 Task: Add the task  Create a new event management system for a conference or trade show to the section Bug Bounty in the project AgileFalcon and add a Due Date to the respective task as 2024/01/06
Action: Mouse moved to (65, 424)
Screenshot: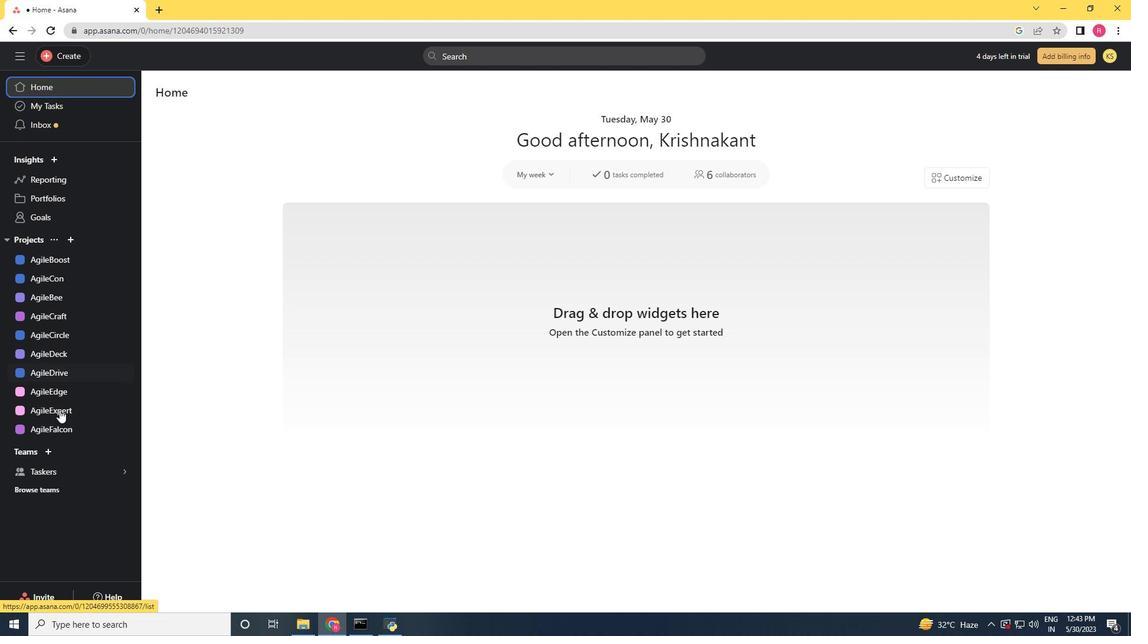 
Action: Mouse pressed left at (65, 424)
Screenshot: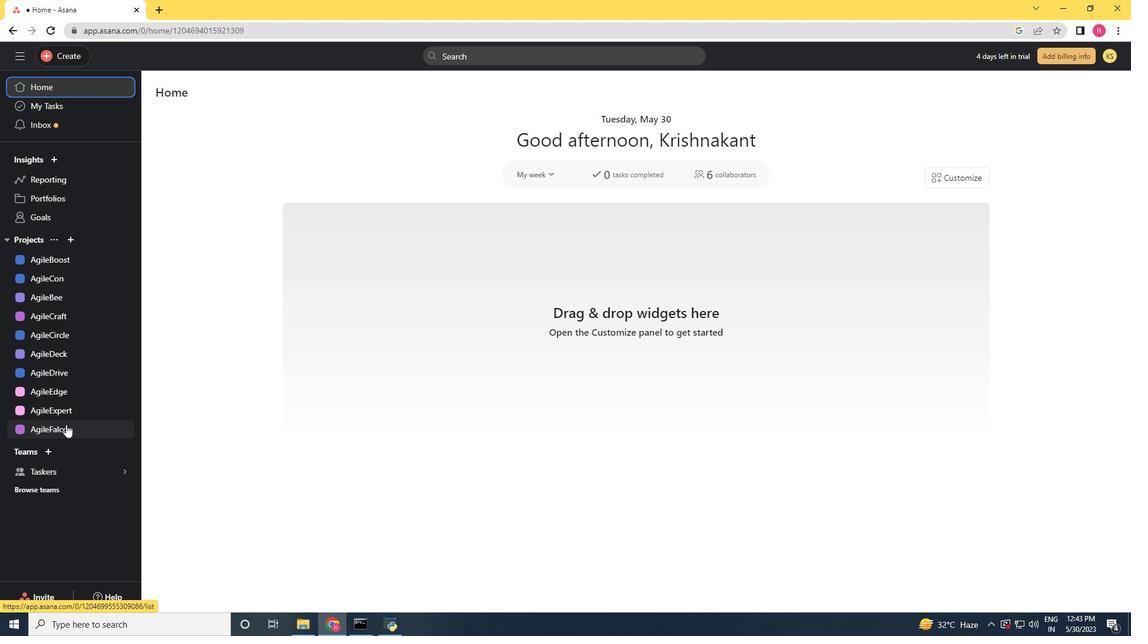 
Action: Mouse moved to (554, 407)
Screenshot: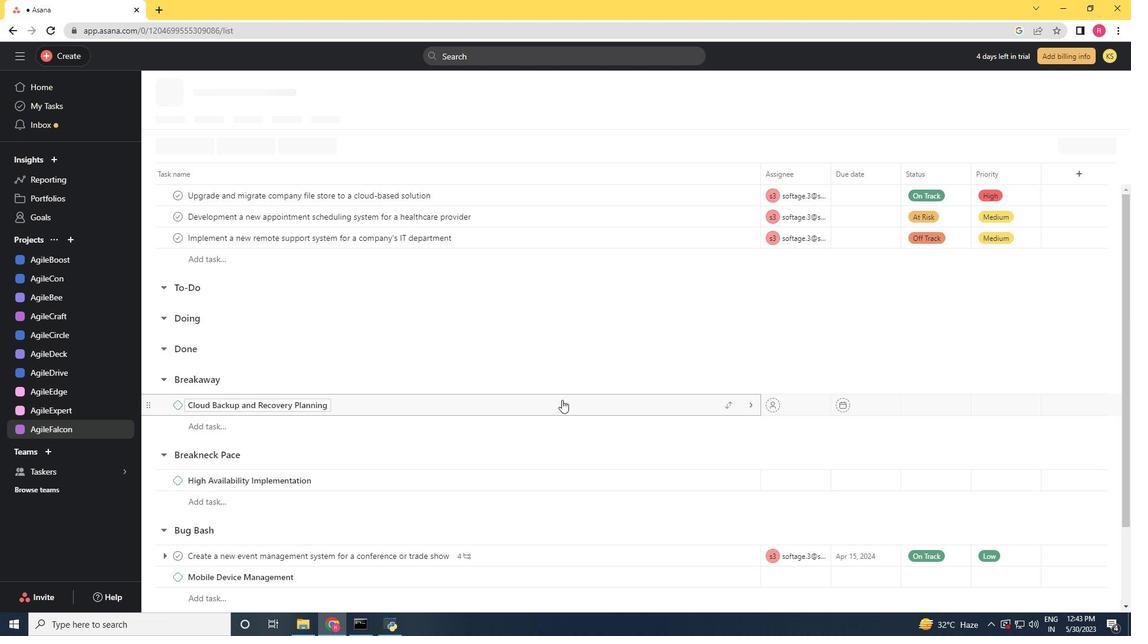 
Action: Mouse scrolled (554, 407) with delta (0, 0)
Screenshot: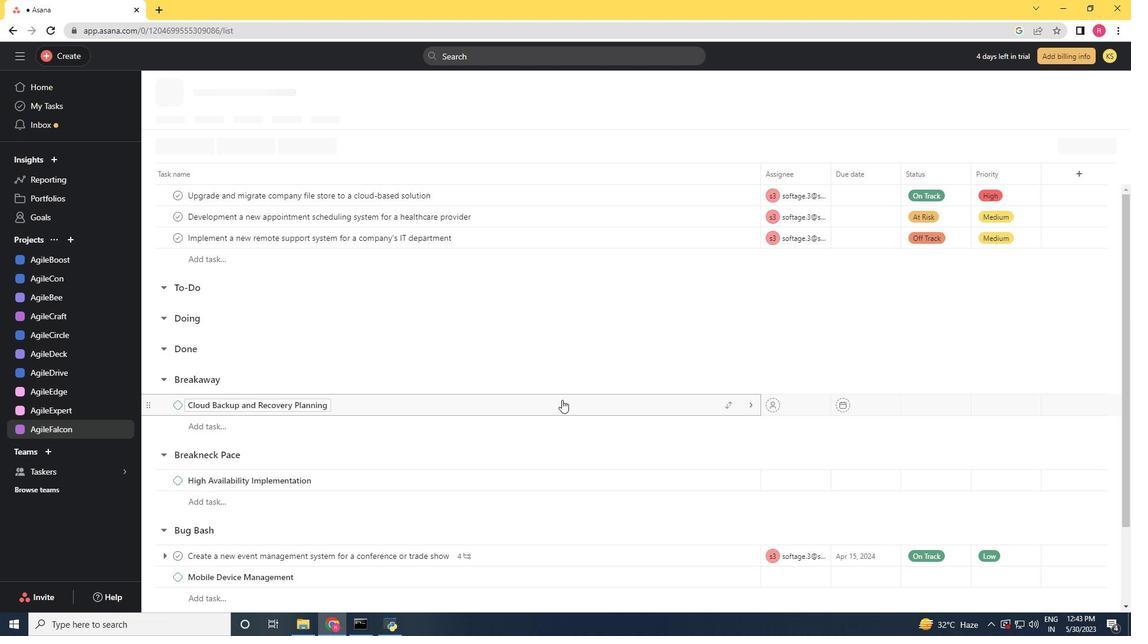 
Action: Mouse moved to (552, 410)
Screenshot: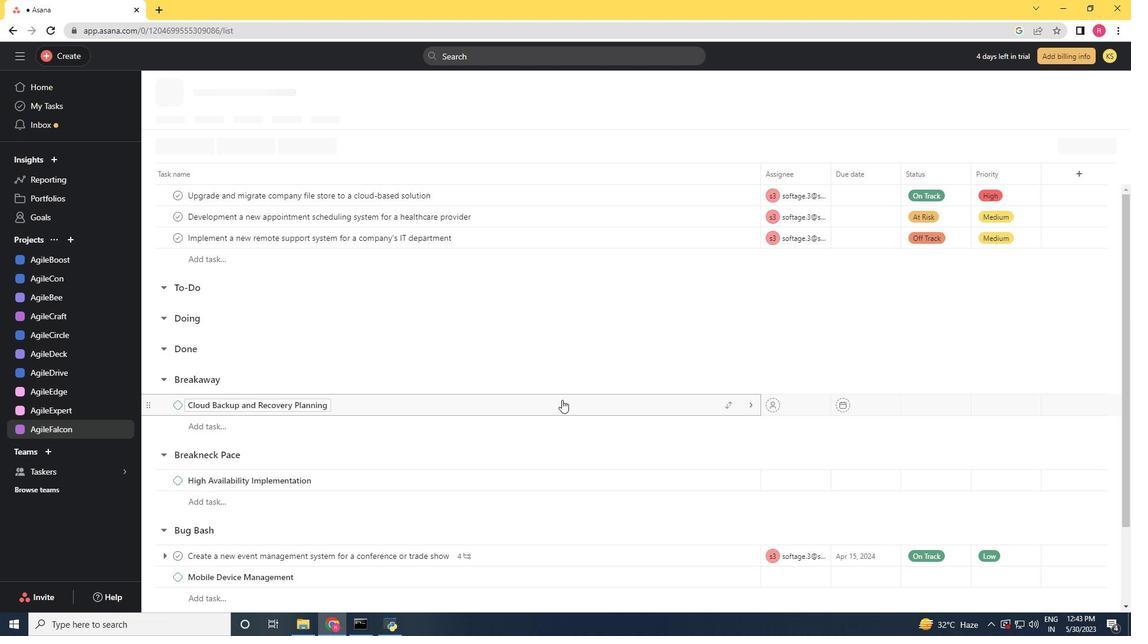 
Action: Mouse scrolled (552, 410) with delta (0, 0)
Screenshot: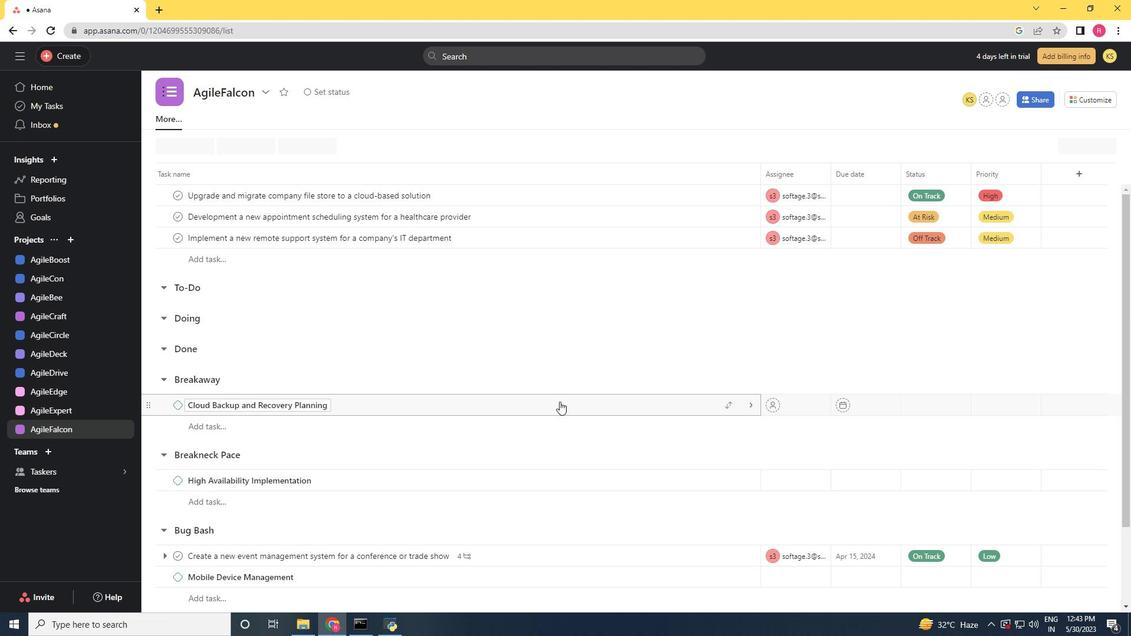
Action: Mouse moved to (551, 412)
Screenshot: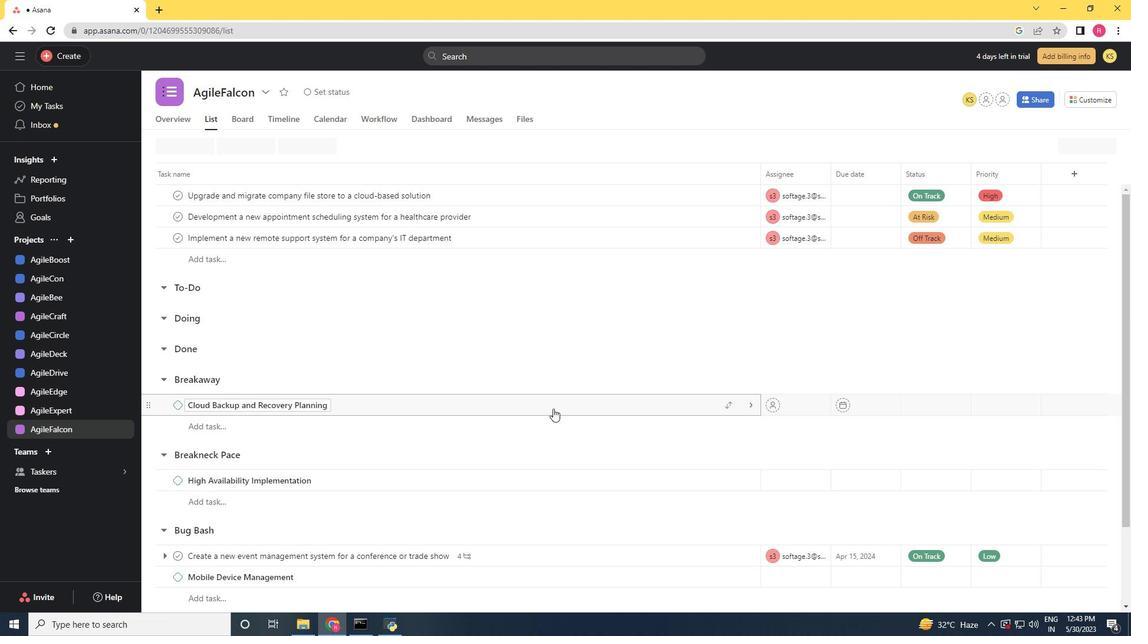 
Action: Mouse scrolled (551, 412) with delta (0, 0)
Screenshot: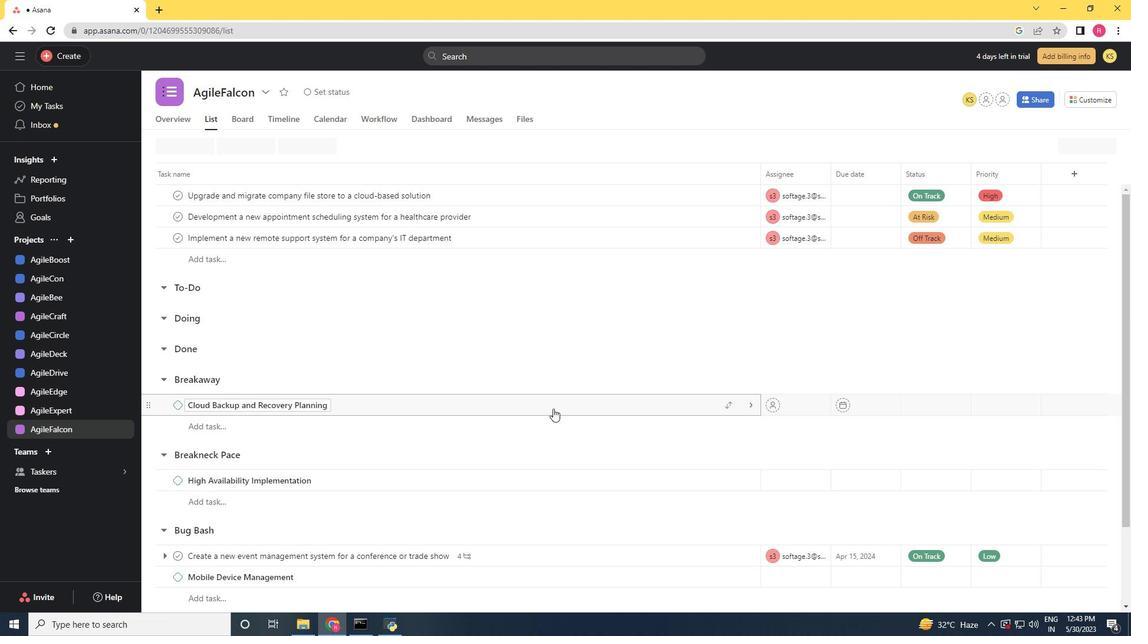 
Action: Mouse moved to (548, 417)
Screenshot: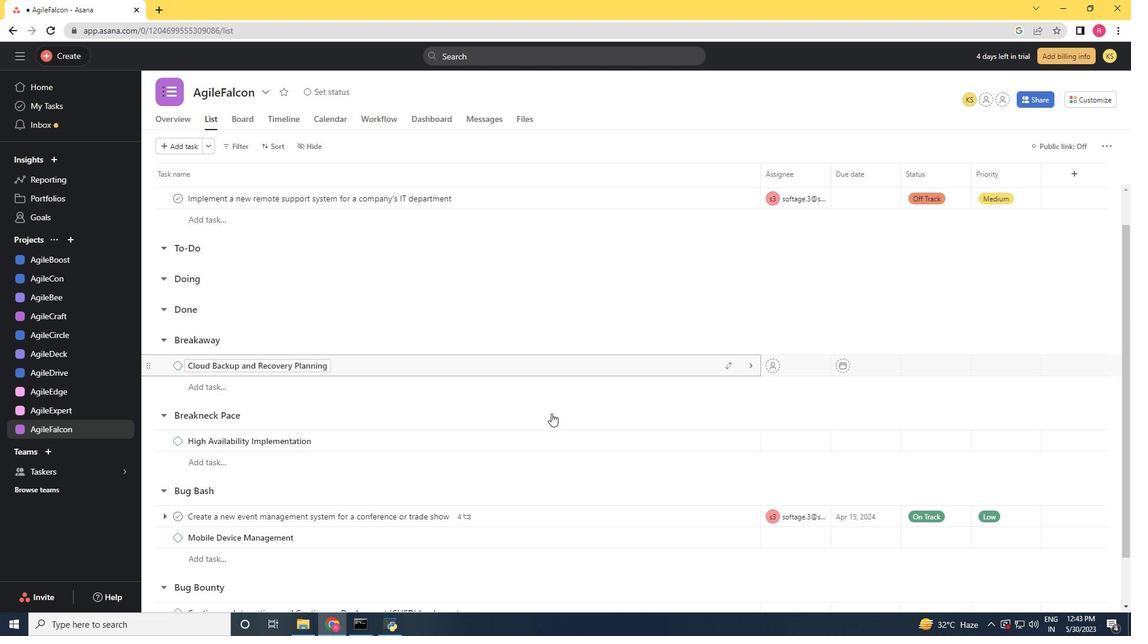 
Action: Mouse scrolled (550, 413) with delta (0, 0)
Screenshot: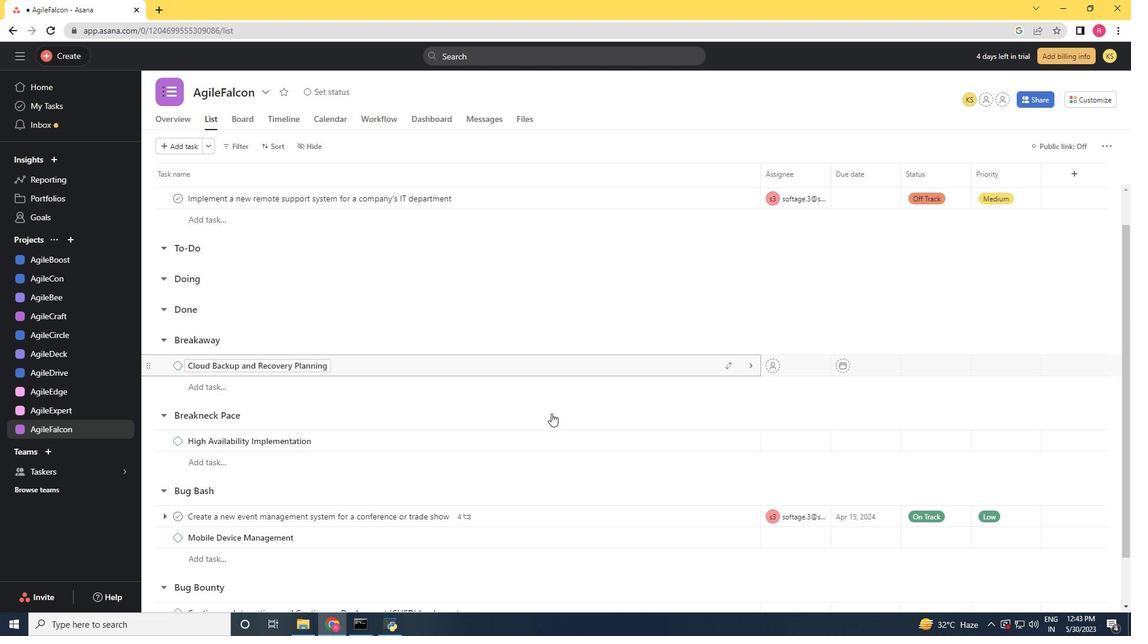 
Action: Mouse moved to (724, 459)
Screenshot: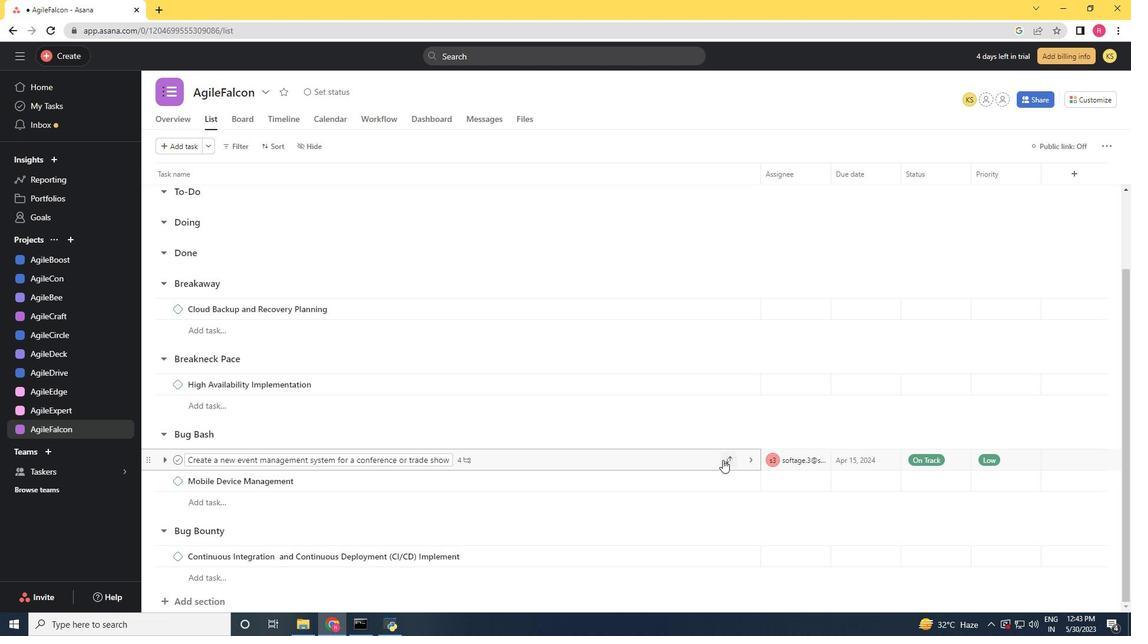 
Action: Mouse pressed left at (724, 459)
Screenshot: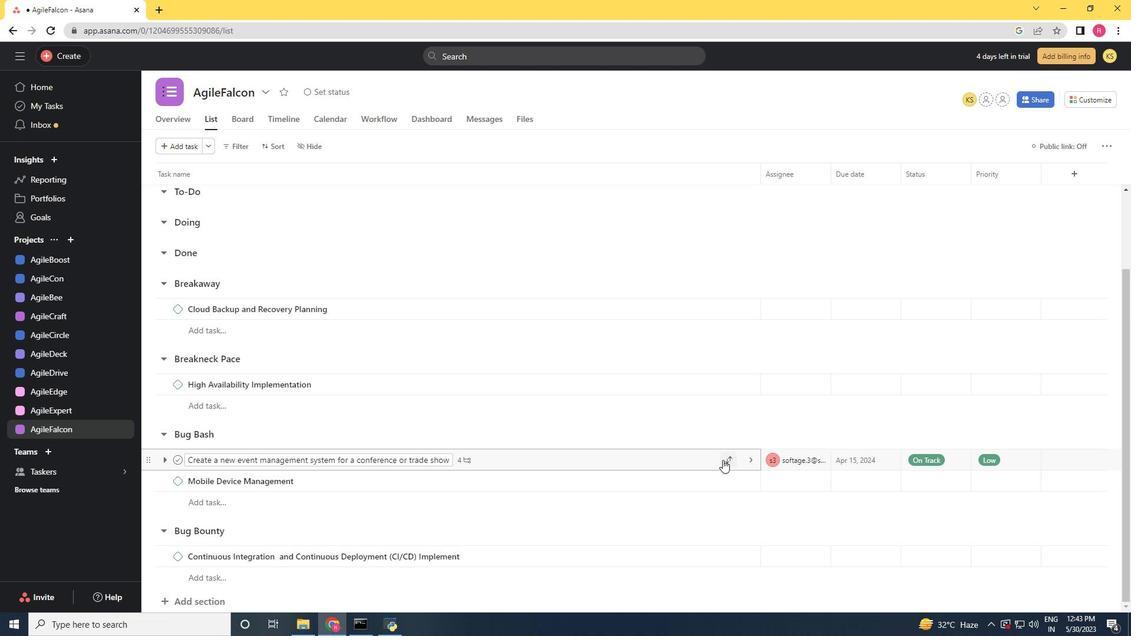 
Action: Mouse moved to (674, 431)
Screenshot: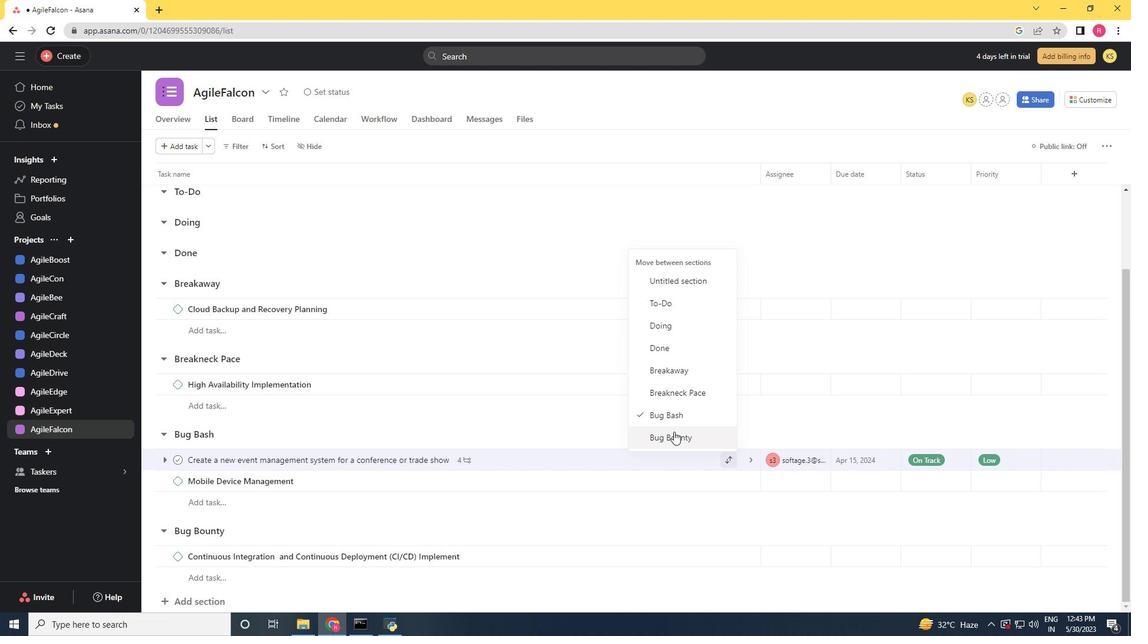 
Action: Mouse pressed left at (674, 431)
Screenshot: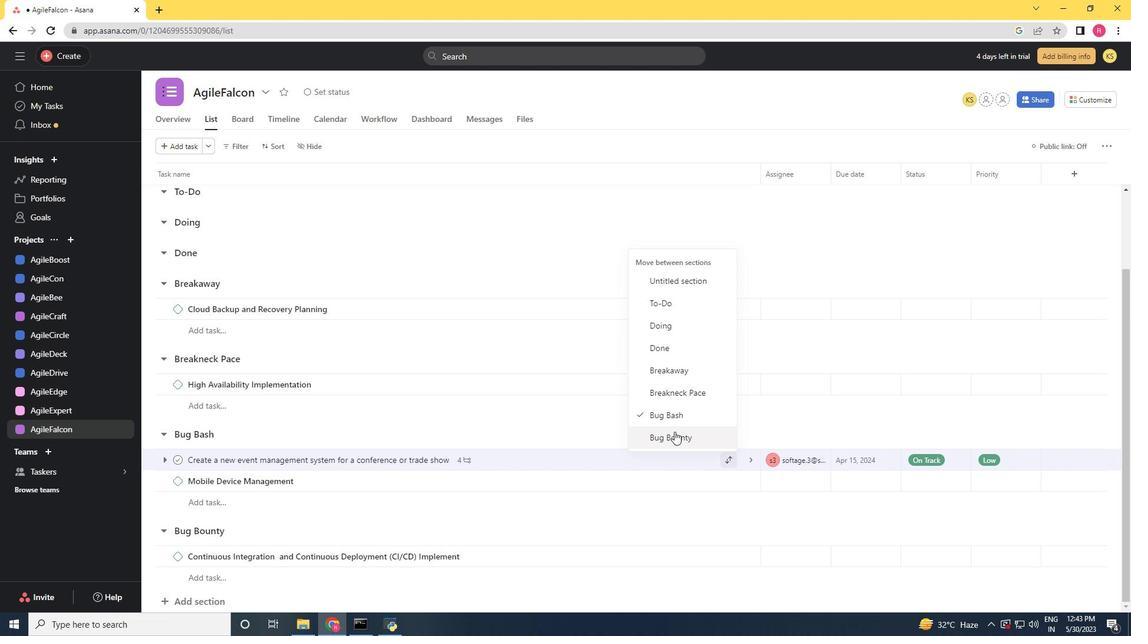 
Action: Mouse moved to (669, 460)
Screenshot: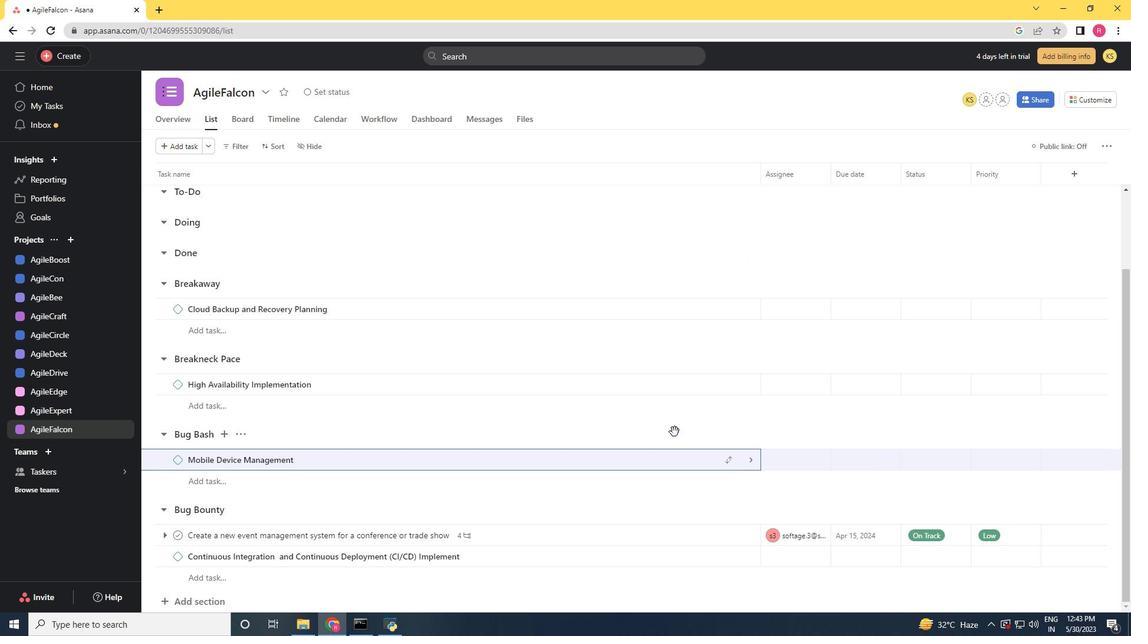 
Action: Mouse scrolled (669, 460) with delta (0, 0)
Screenshot: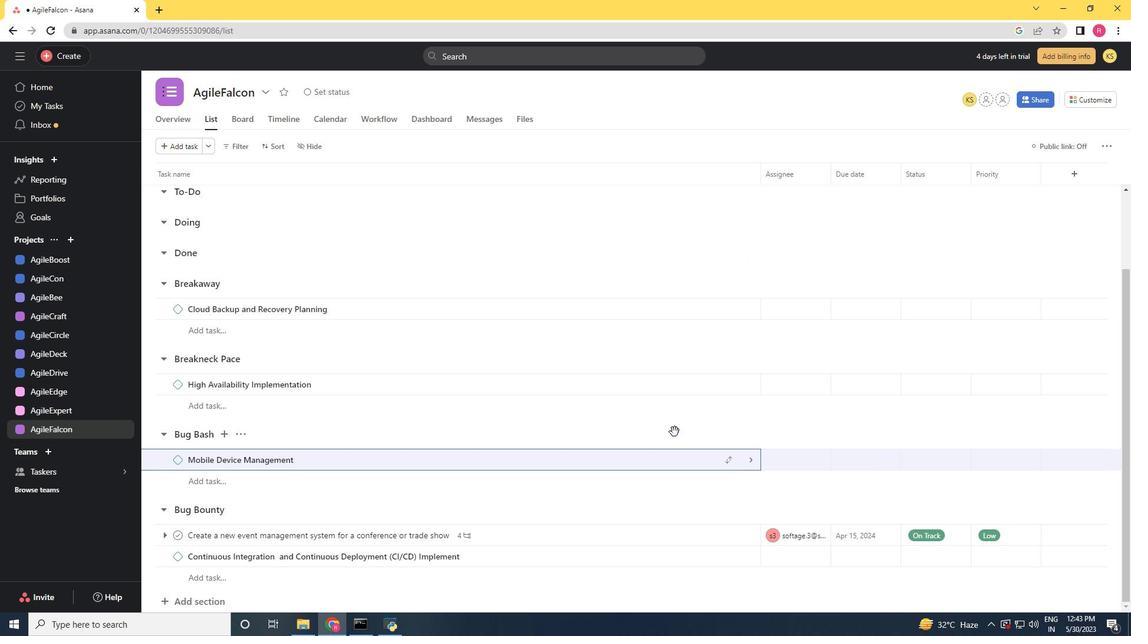 
Action: Mouse moved to (660, 485)
Screenshot: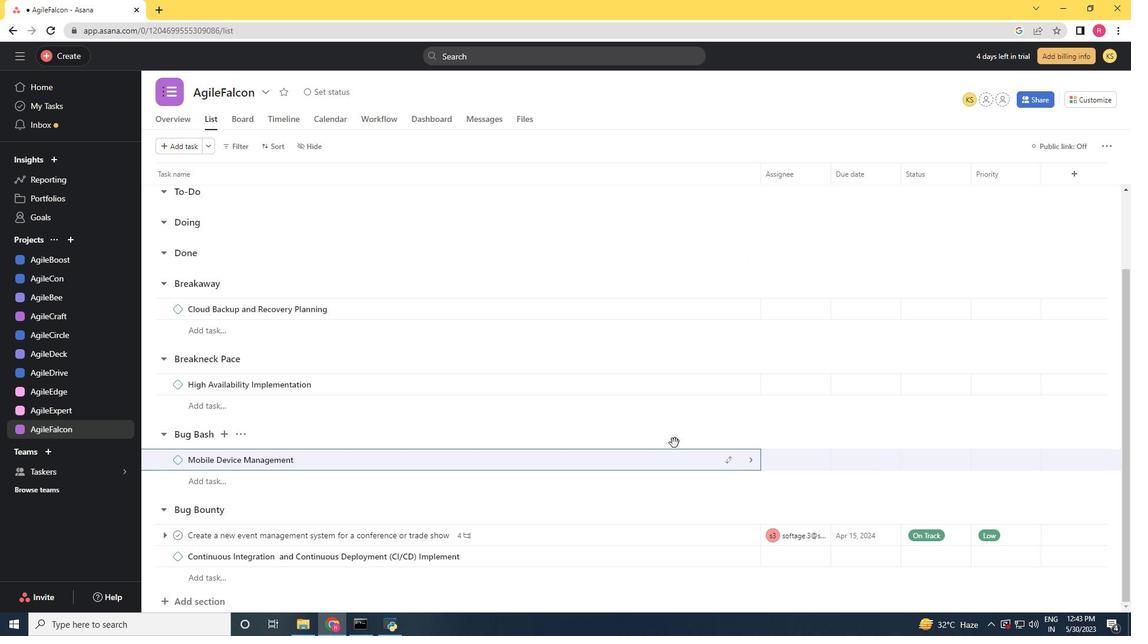 
Action: Mouse scrolled (660, 484) with delta (0, 0)
Screenshot: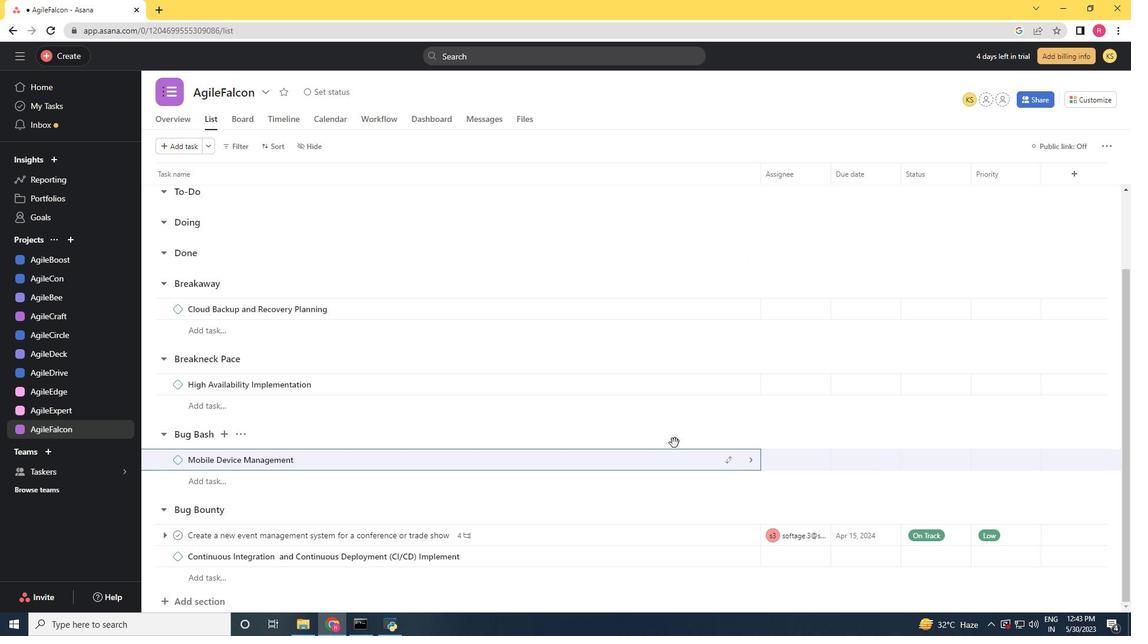 
Action: Mouse moved to (659, 488)
Screenshot: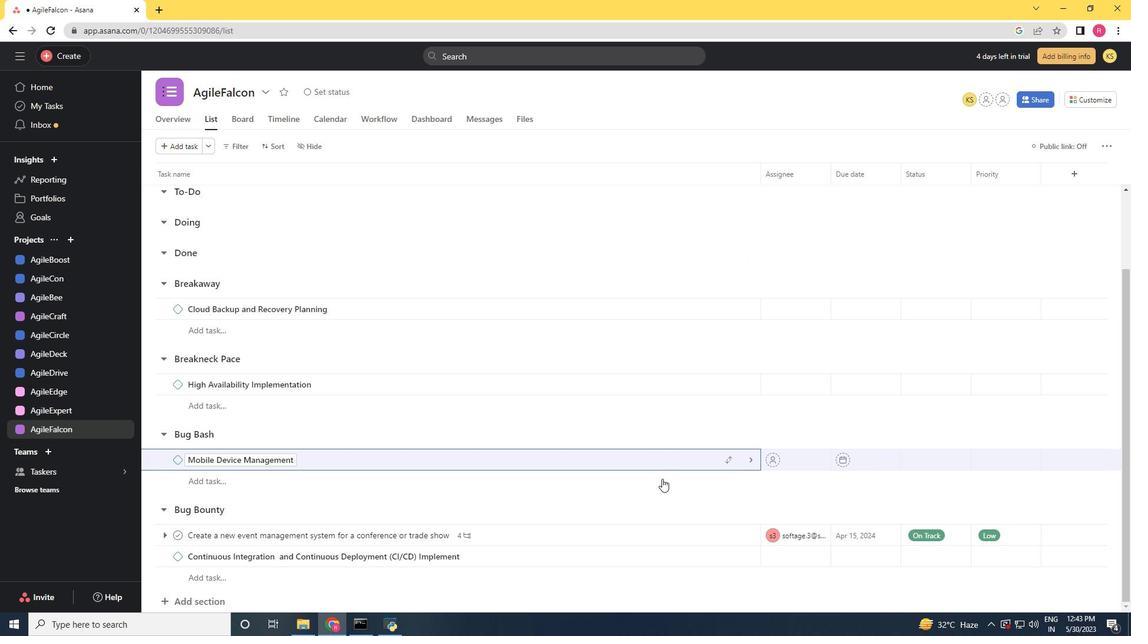 
Action: Mouse scrolled (659, 488) with delta (0, 0)
Screenshot: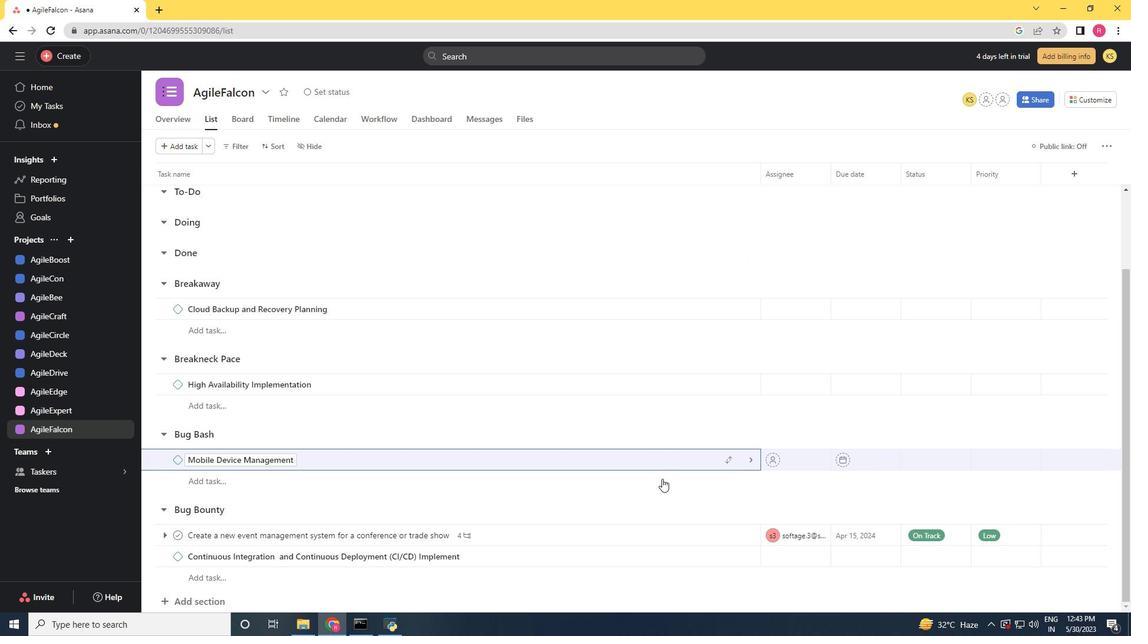 
Action: Mouse moved to (662, 534)
Screenshot: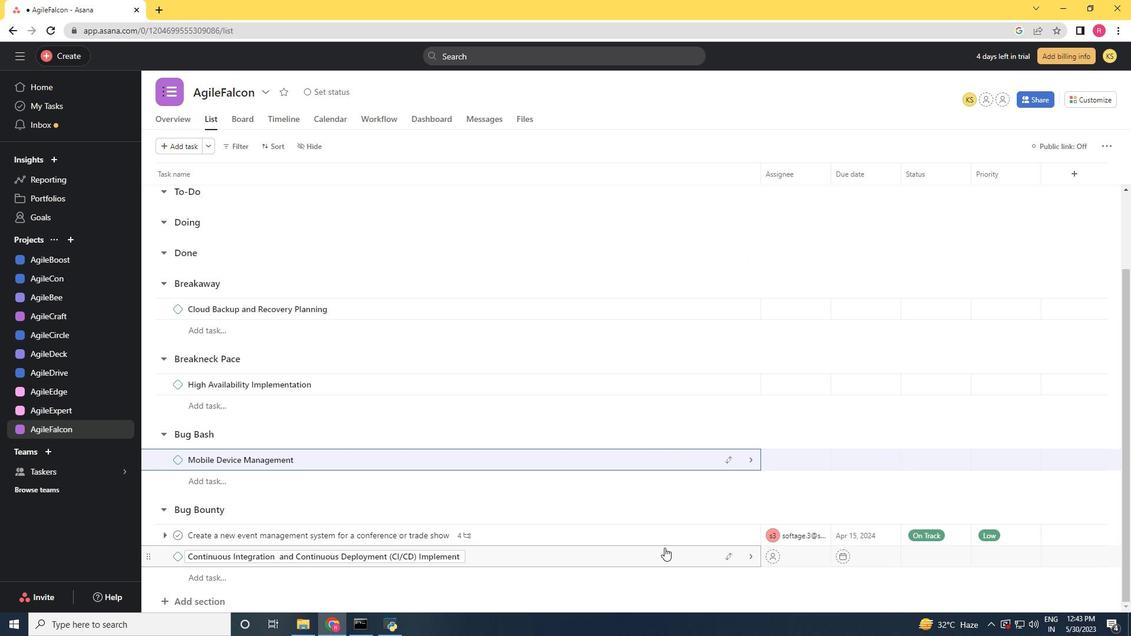 
Action: Mouse pressed left at (662, 534)
Screenshot: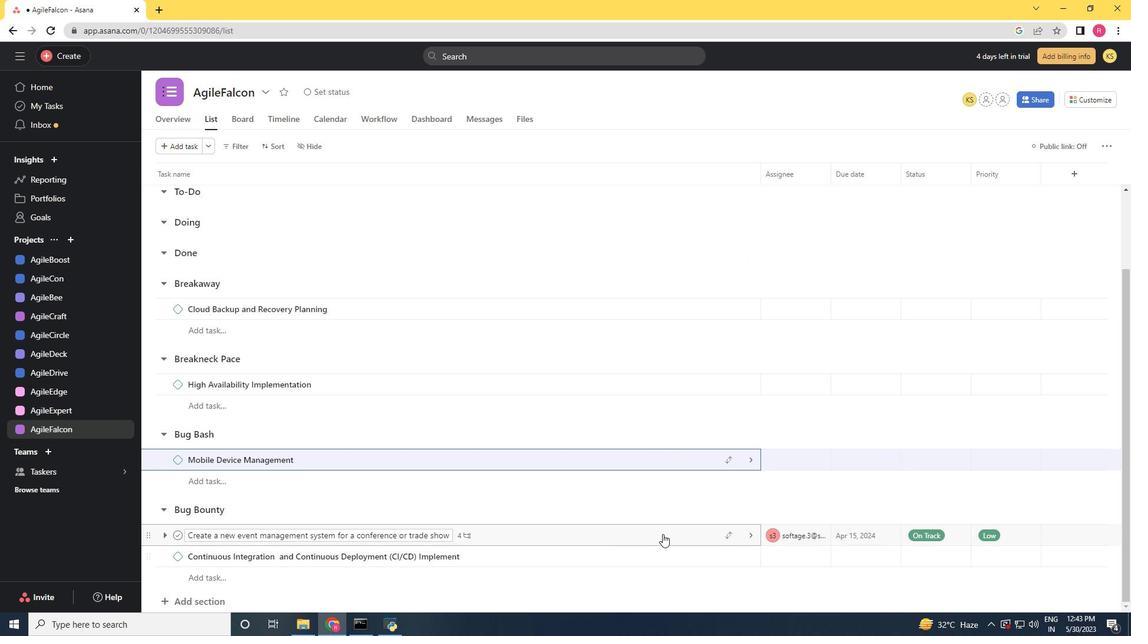 
Action: Mouse moved to (882, 259)
Screenshot: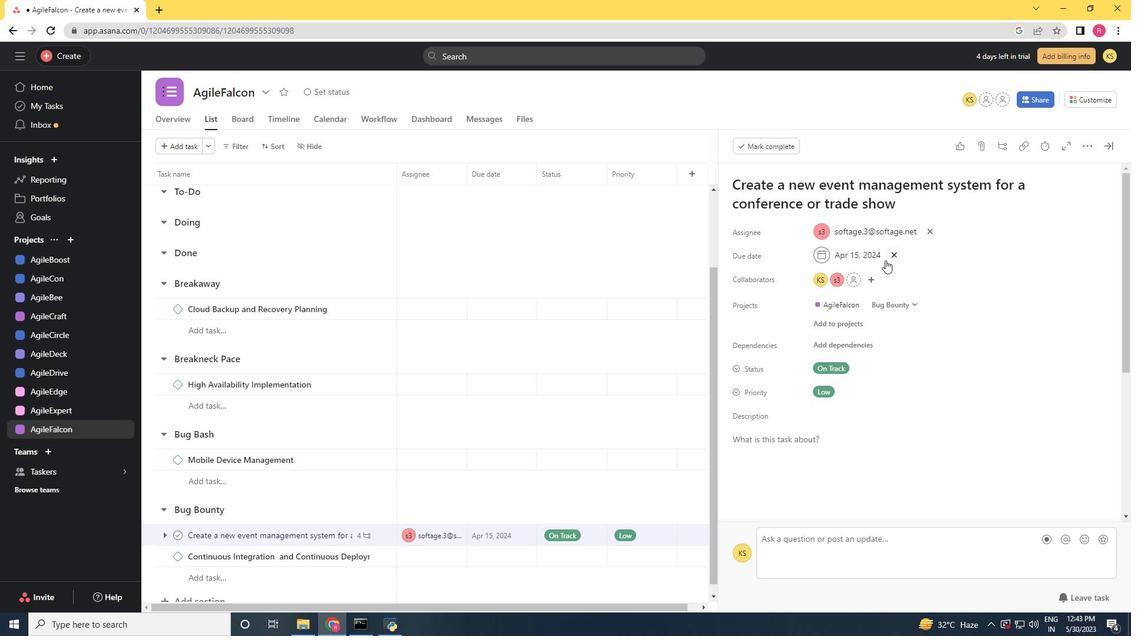
Action: Mouse pressed left at (882, 259)
Screenshot: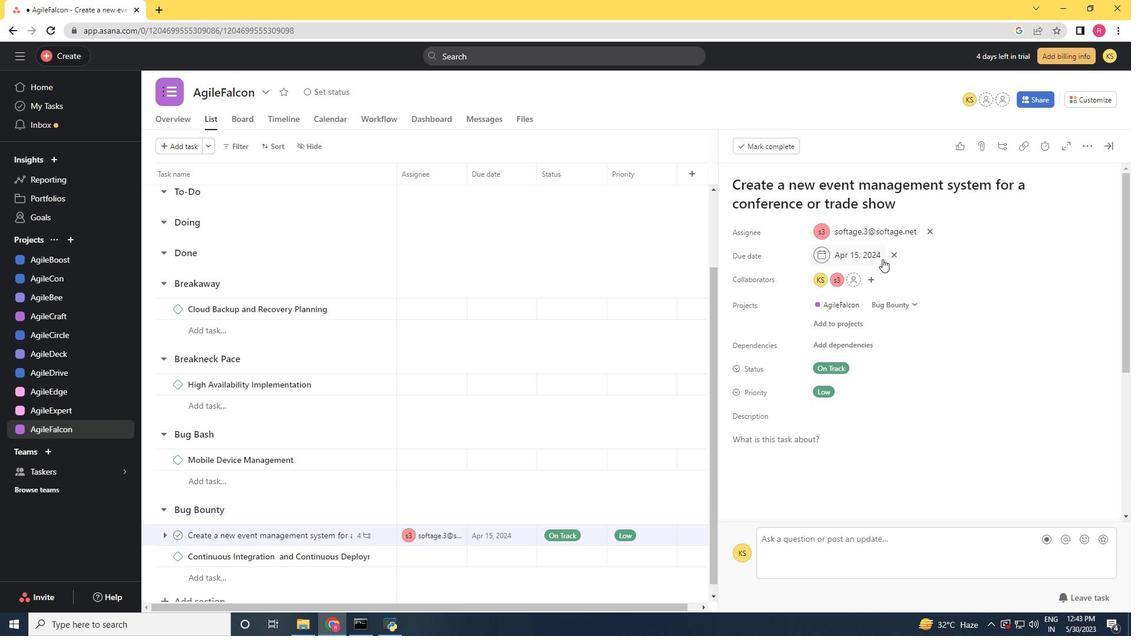 
Action: Mouse moved to (831, 313)
Screenshot: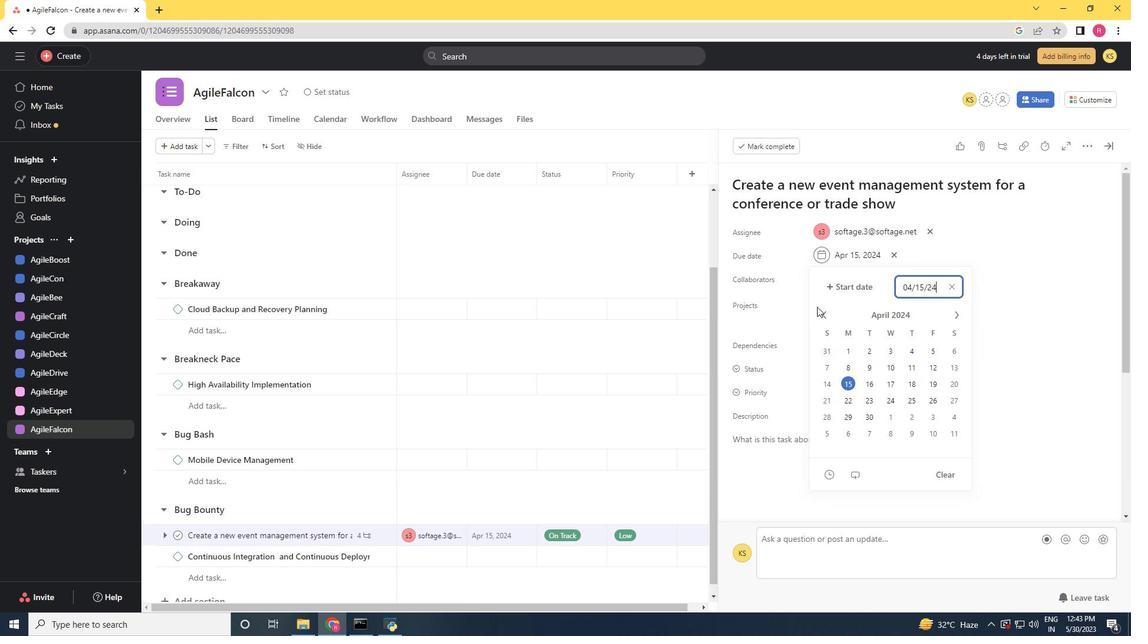 
Action: Mouse pressed left at (831, 313)
Screenshot: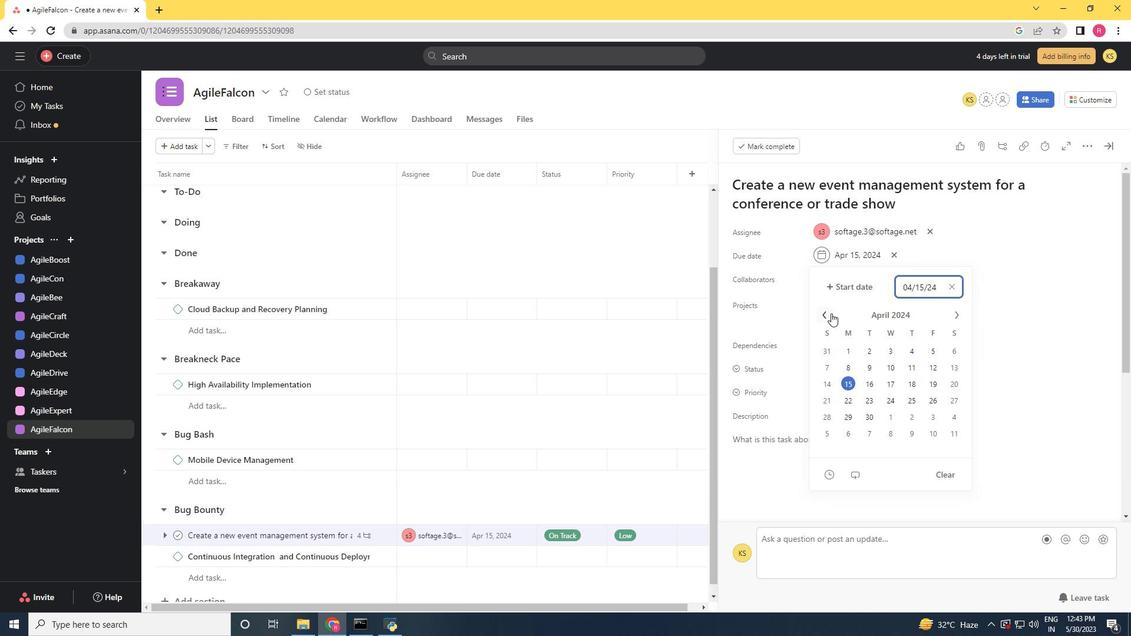 
Action: Mouse pressed left at (831, 313)
Screenshot: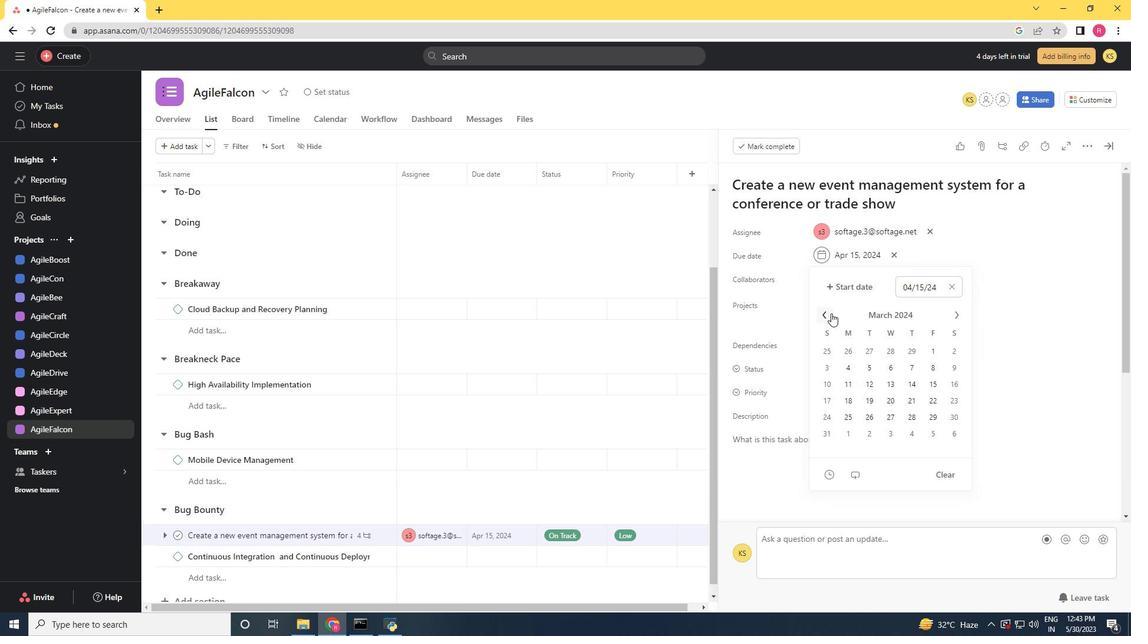 
Action: Mouse pressed left at (831, 313)
Screenshot: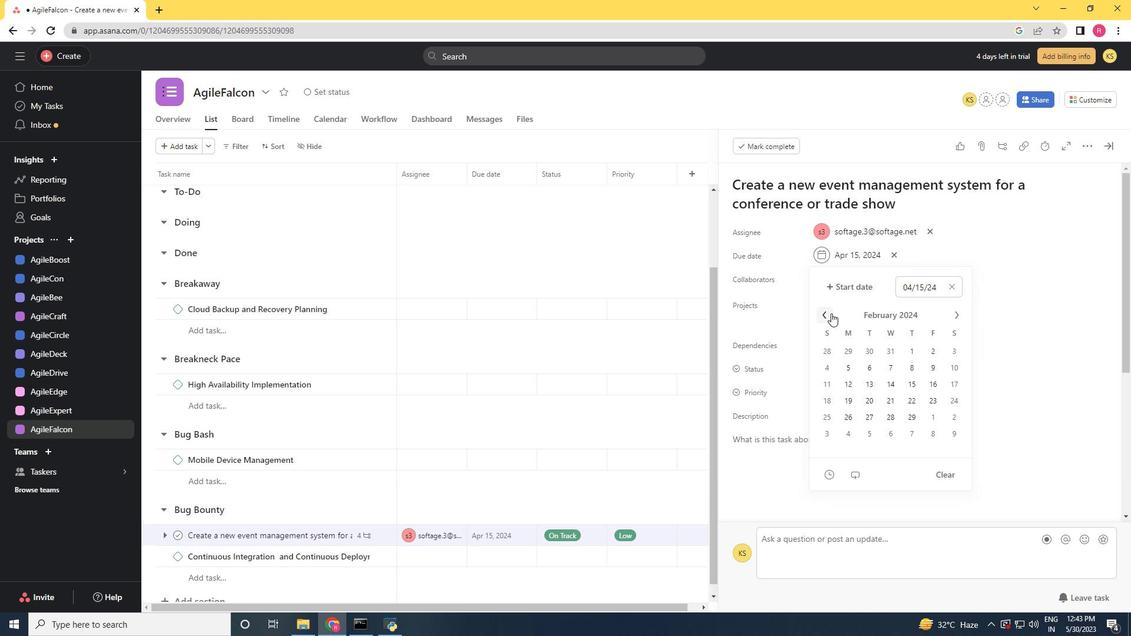 
Action: Mouse moved to (947, 352)
Screenshot: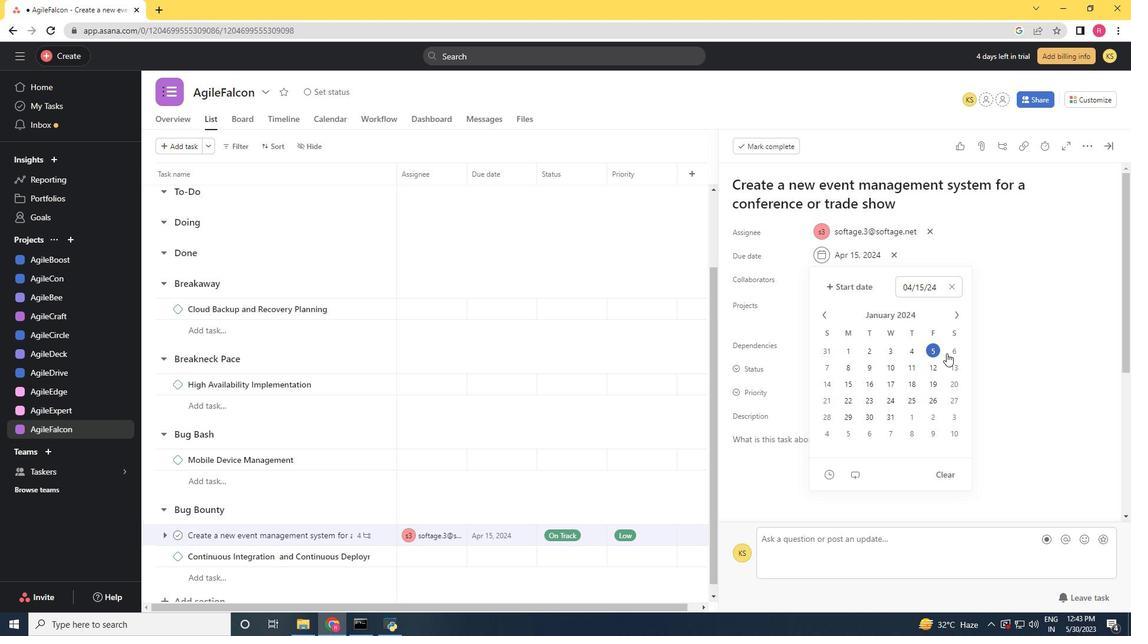 
Action: Mouse pressed left at (947, 352)
Screenshot: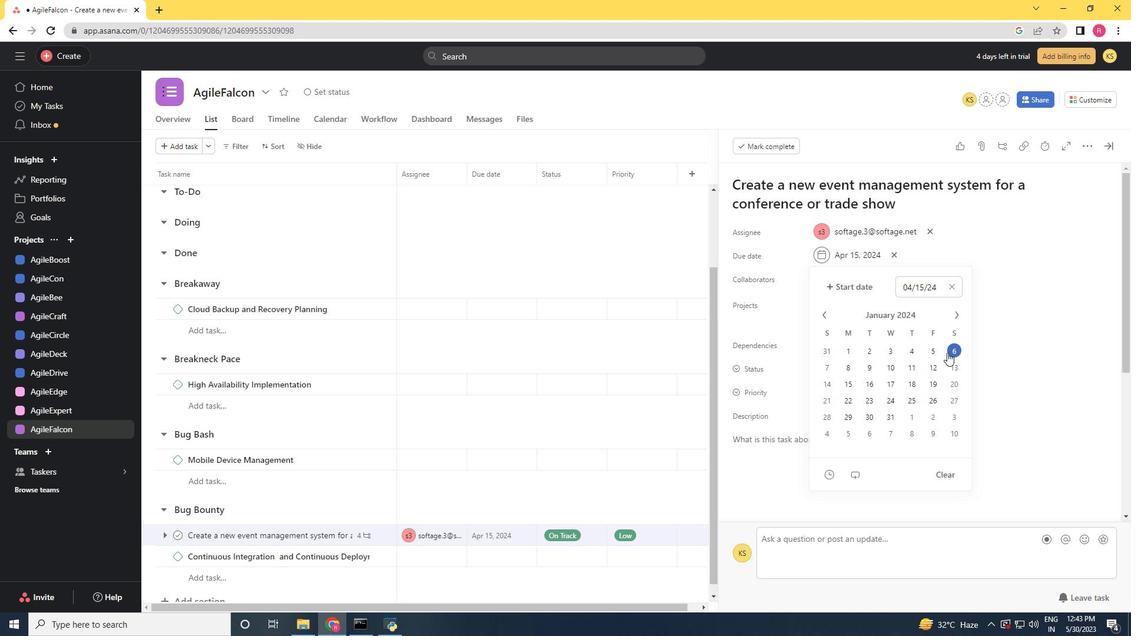 
Action: Mouse moved to (1038, 385)
Screenshot: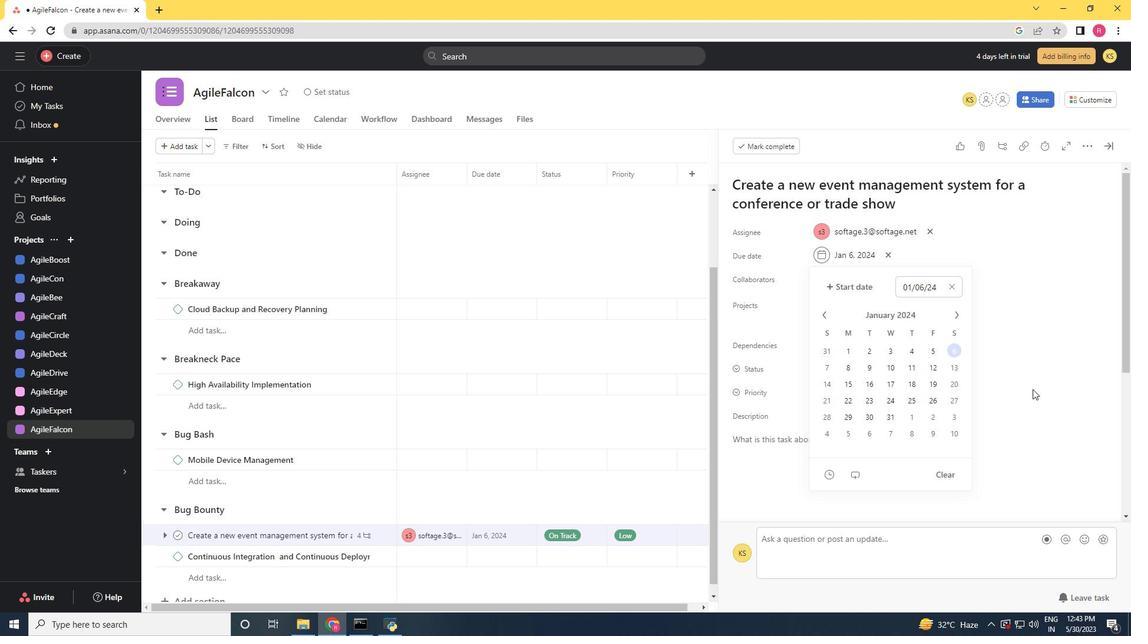 
Action: Mouse pressed left at (1038, 385)
Screenshot: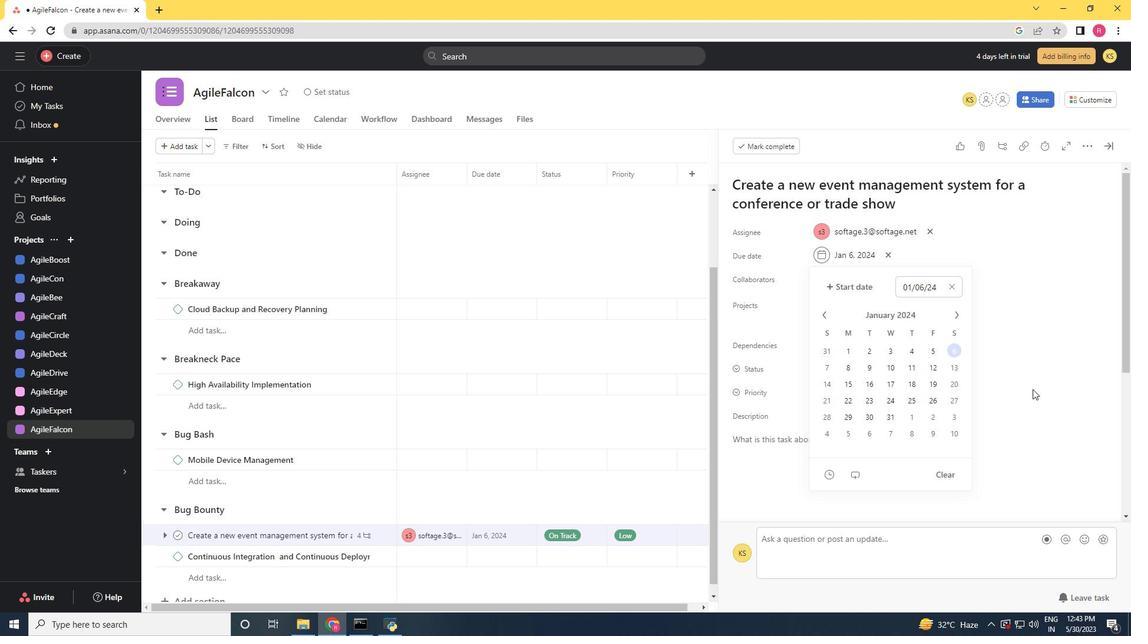 
Action: Mouse moved to (1104, 152)
Screenshot: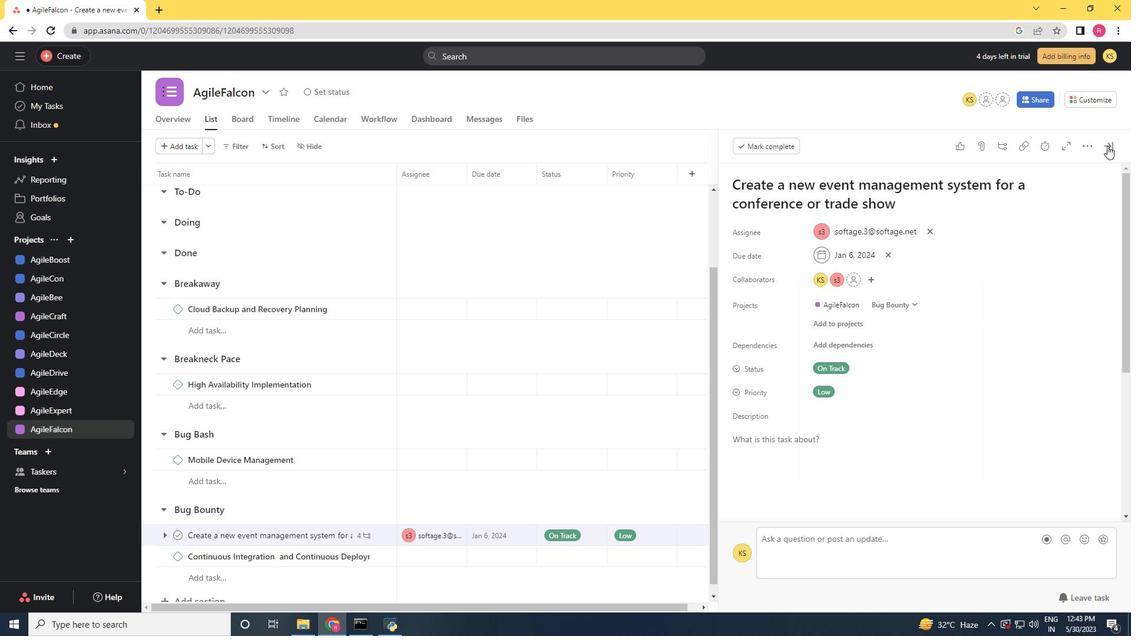 
Action: Mouse pressed left at (1104, 152)
Screenshot: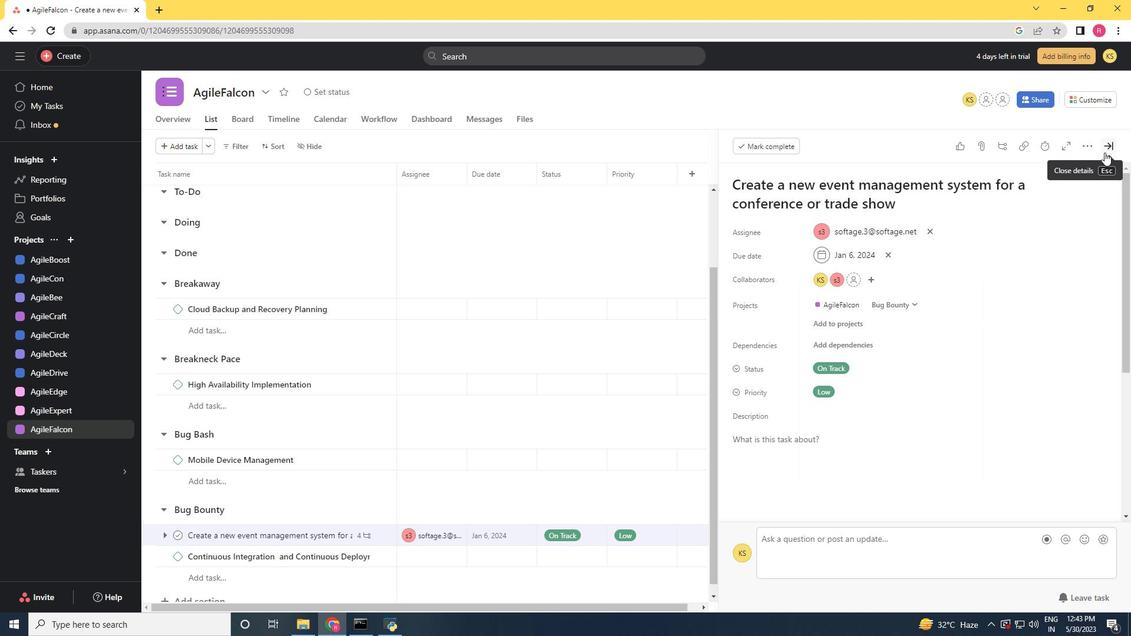 
